 Task: Create a task  Add search functionality to the app , assign it to team member softage.9@softage.net in the project TransTech and update the status of the task to  At Risk , set the priority of the task to Medium.
Action: Mouse moved to (46, 368)
Screenshot: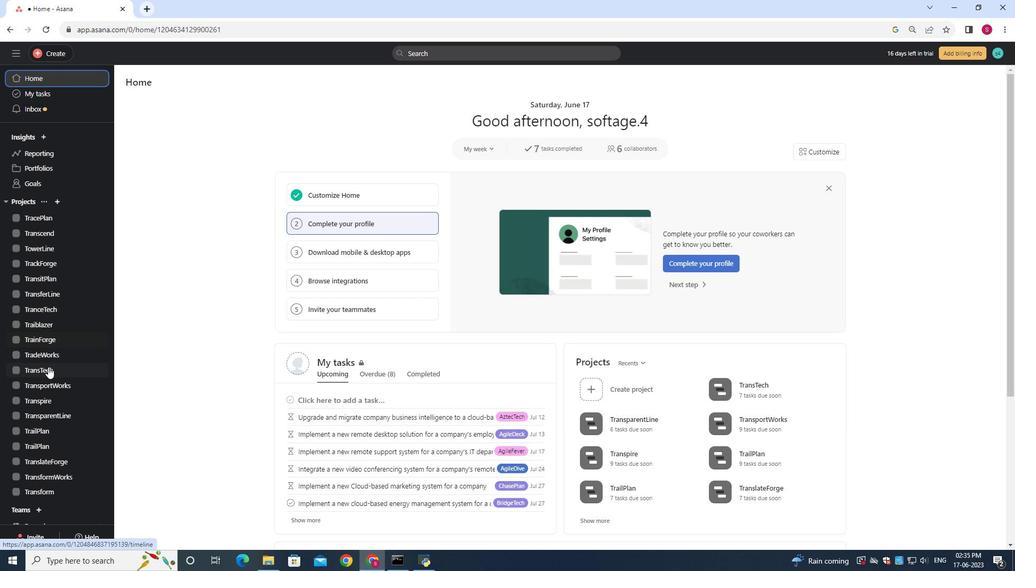 
Action: Mouse pressed left at (46, 368)
Screenshot: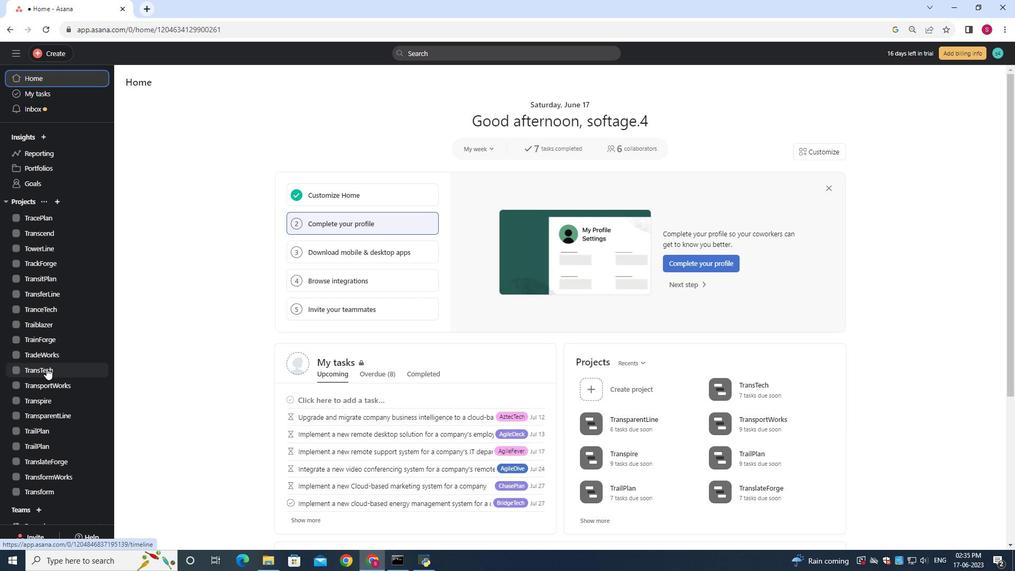 
Action: Mouse moved to (135, 122)
Screenshot: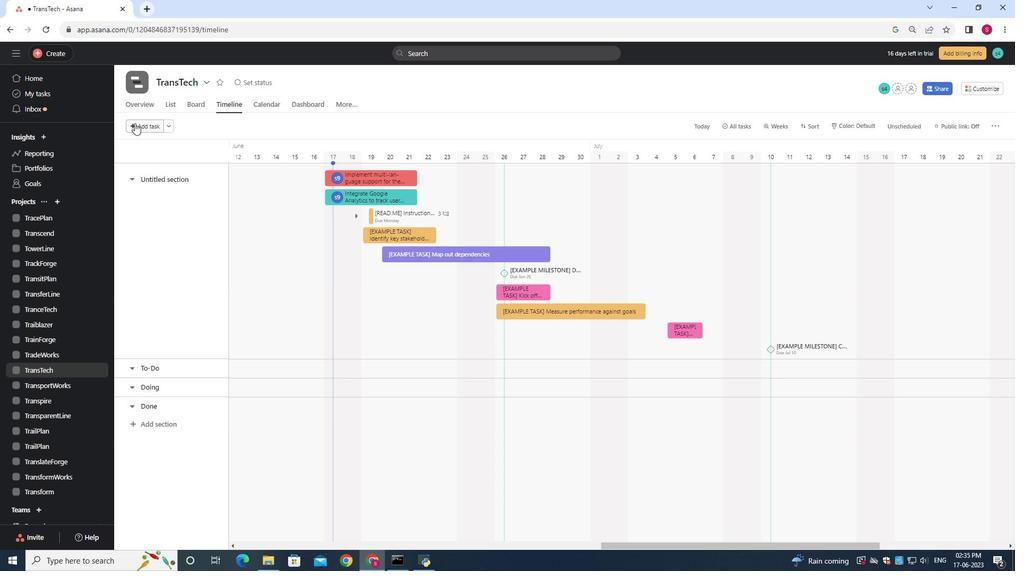 
Action: Mouse pressed left at (135, 122)
Screenshot: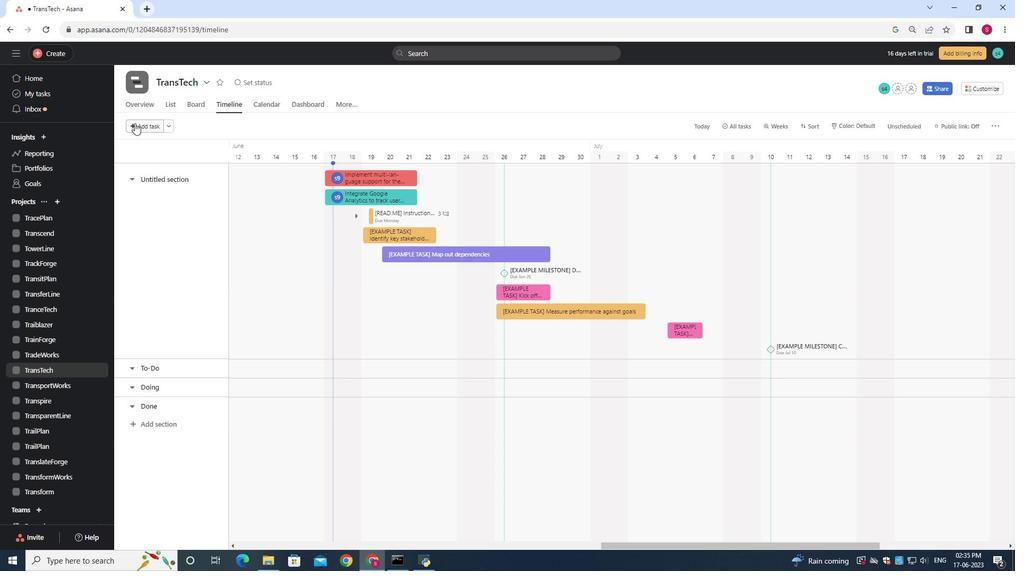 
Action: Mouse moved to (219, 143)
Screenshot: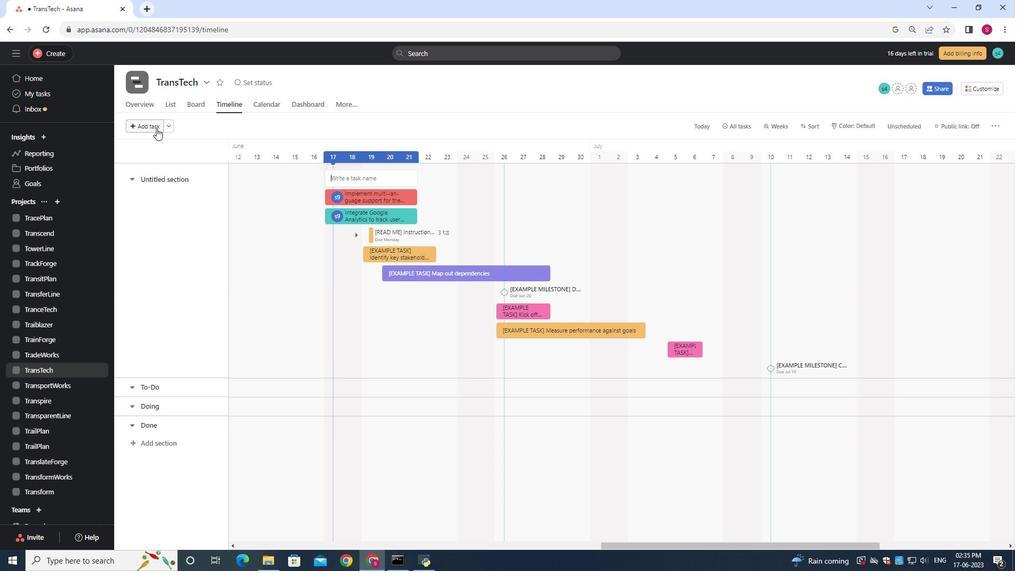
Action: Key pressed <Key.shift>Add<Key.space>search<Key.space>functionality<Key.space>to<Key.space>the<Key.space>app
Screenshot: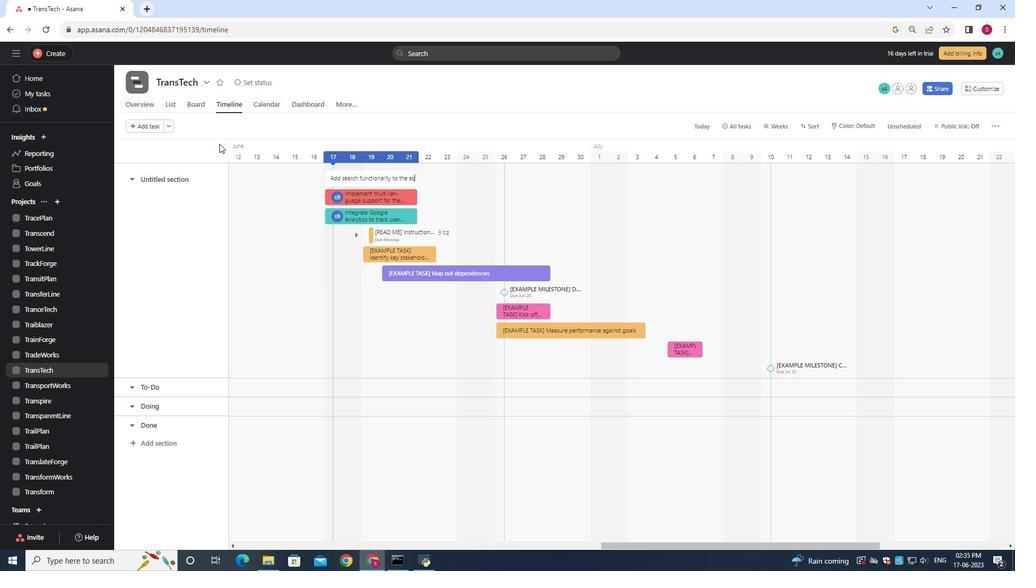 
Action: Mouse moved to (365, 178)
Screenshot: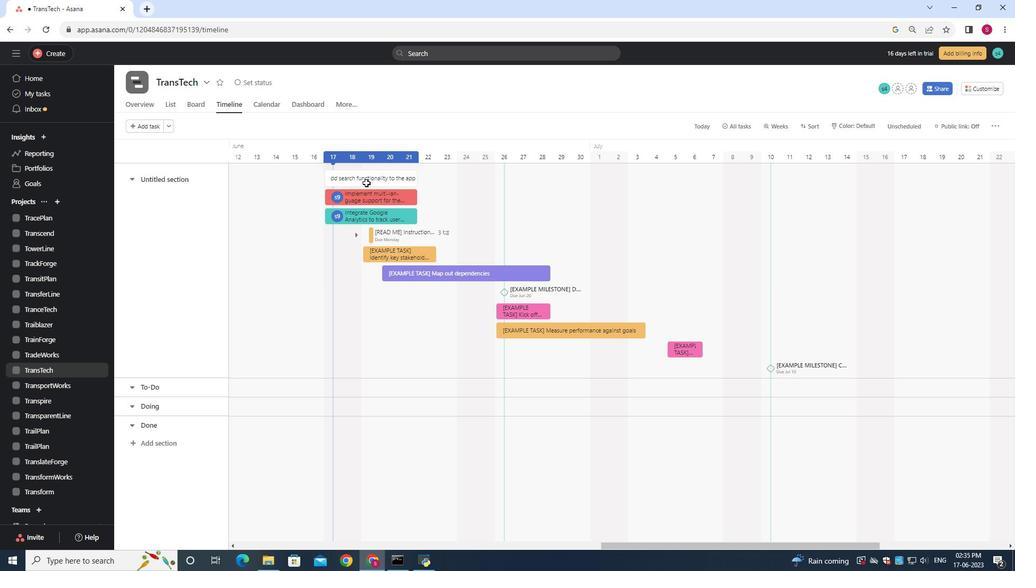 
Action: Mouse pressed left at (365, 178)
Screenshot: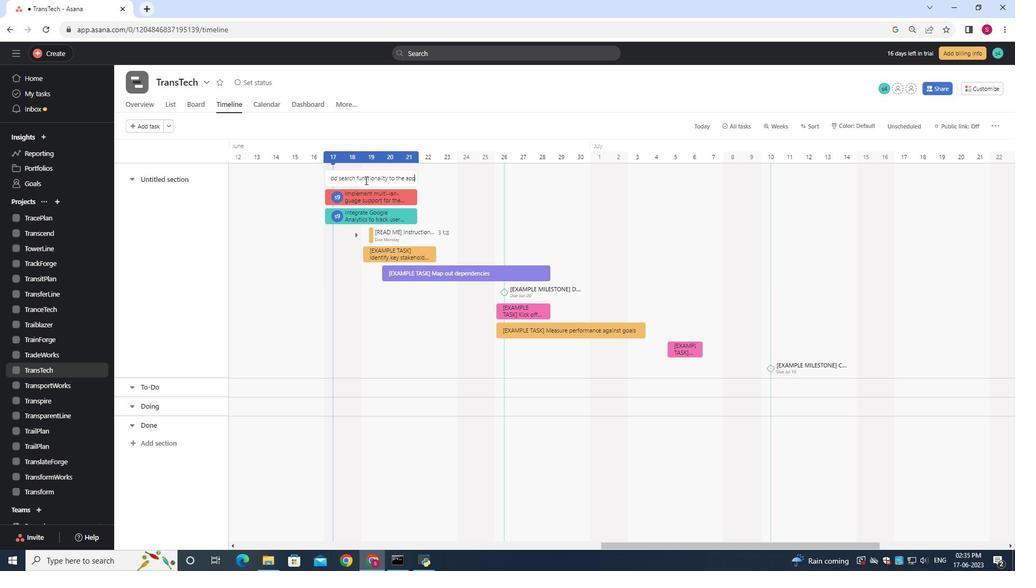
Action: Mouse moved to (785, 183)
Screenshot: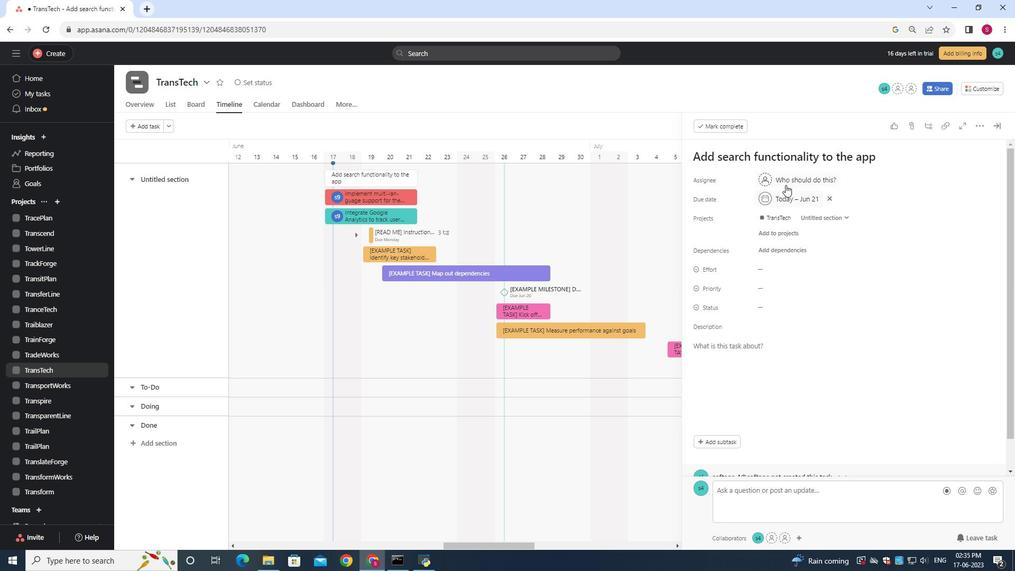 
Action: Mouse pressed left at (785, 183)
Screenshot: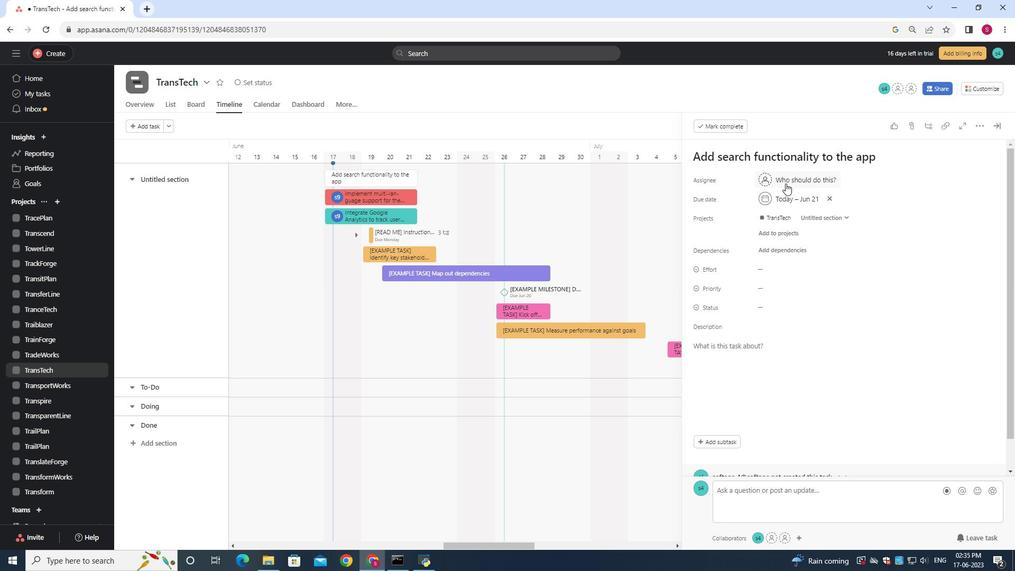 
Action: Key pressed softage.9<Key.shift>@softage.net
Screenshot: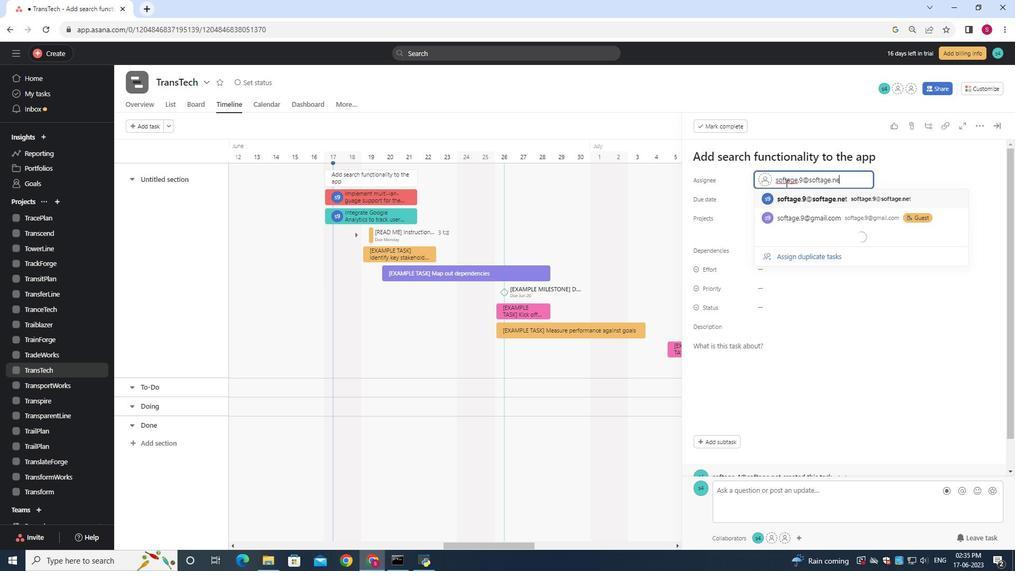 
Action: Mouse moved to (795, 194)
Screenshot: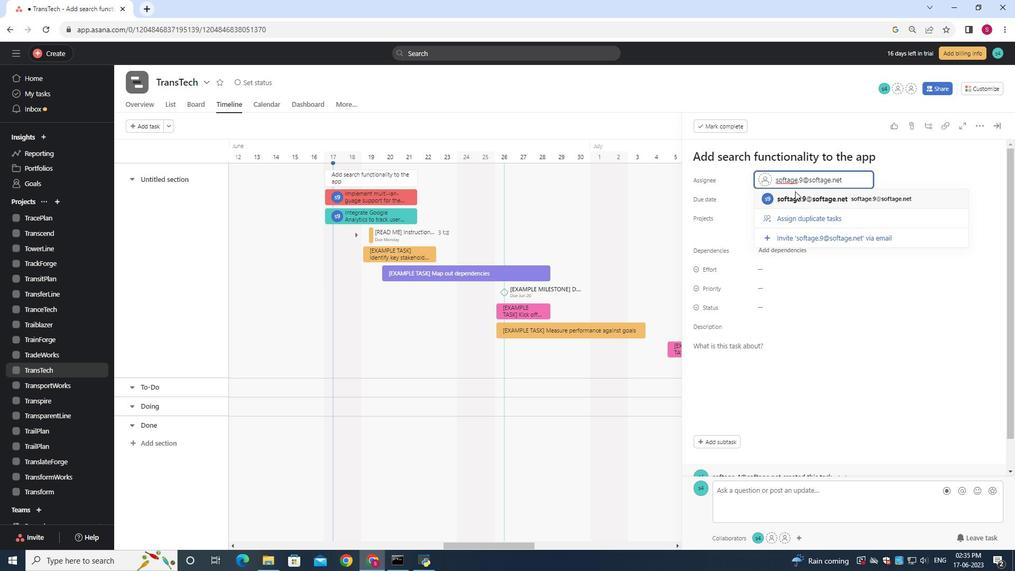 
Action: Mouse pressed left at (795, 194)
Screenshot: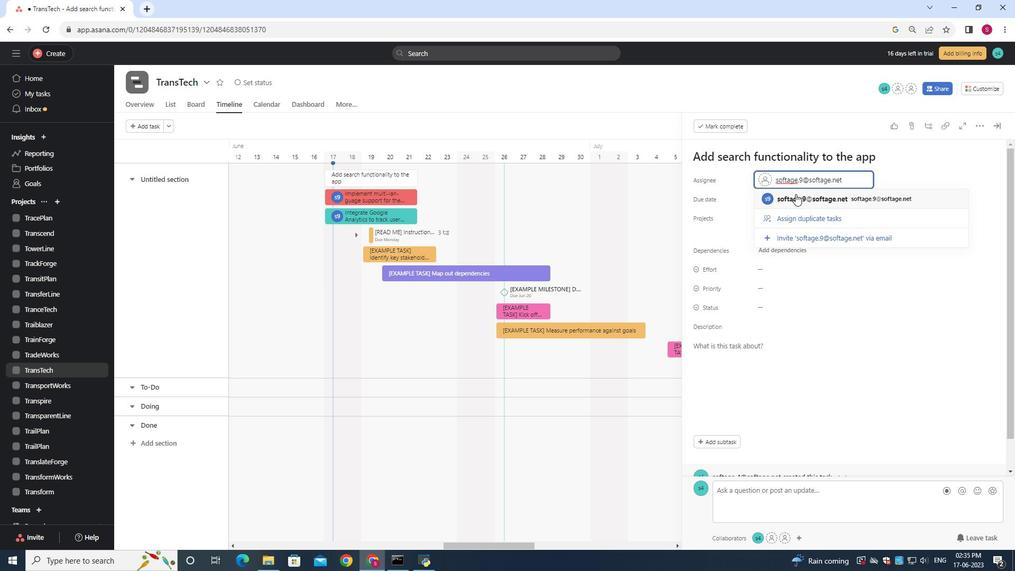 
Action: Mouse moved to (777, 309)
Screenshot: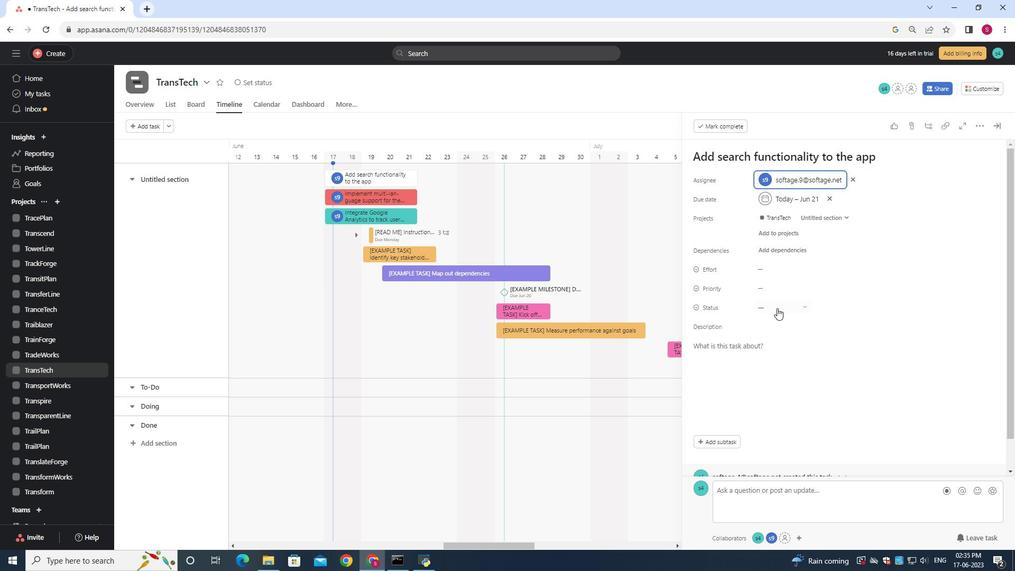 
Action: Mouse pressed left at (777, 309)
Screenshot: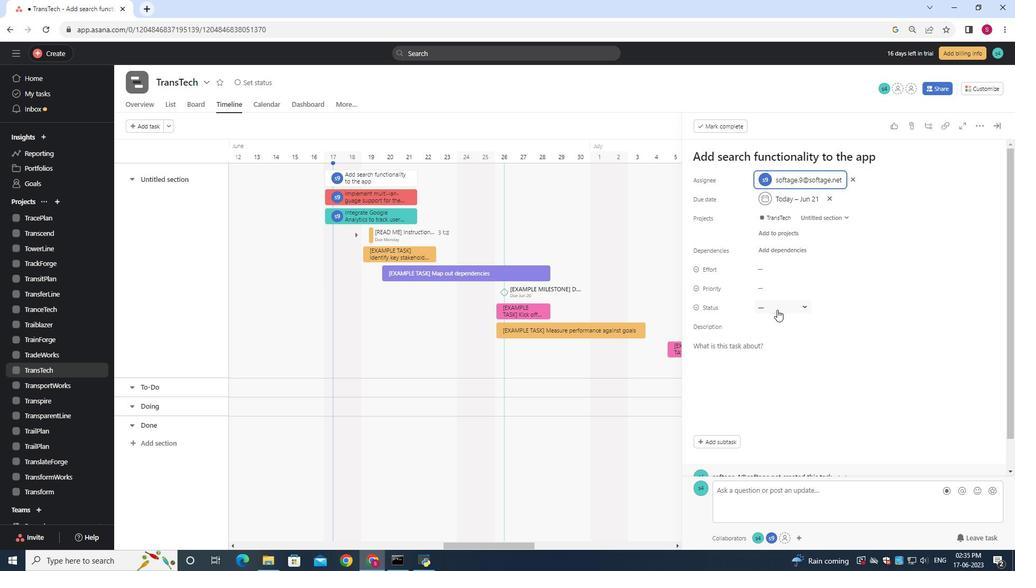 
Action: Mouse moved to (786, 353)
Screenshot: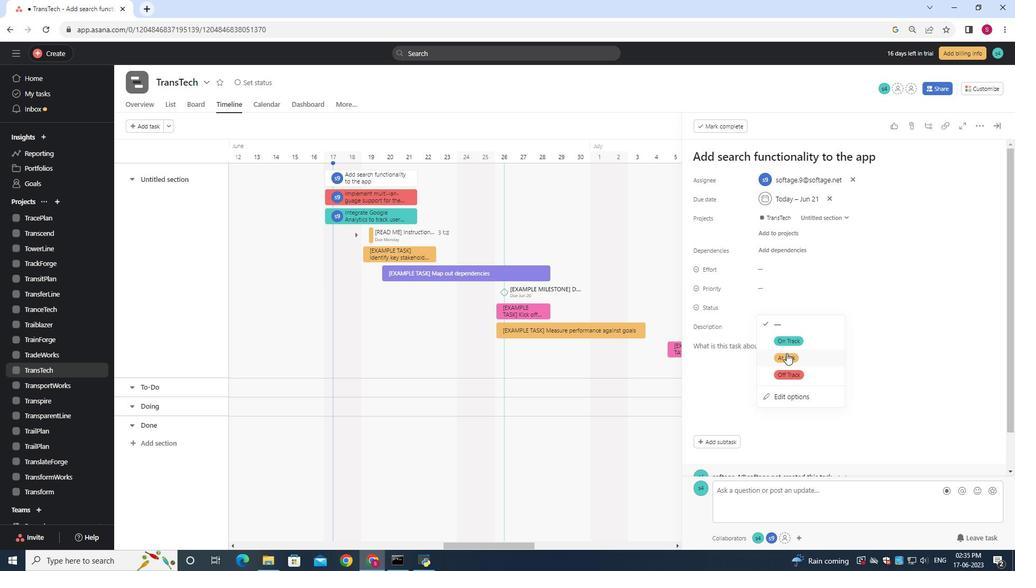 
Action: Mouse pressed left at (786, 353)
Screenshot: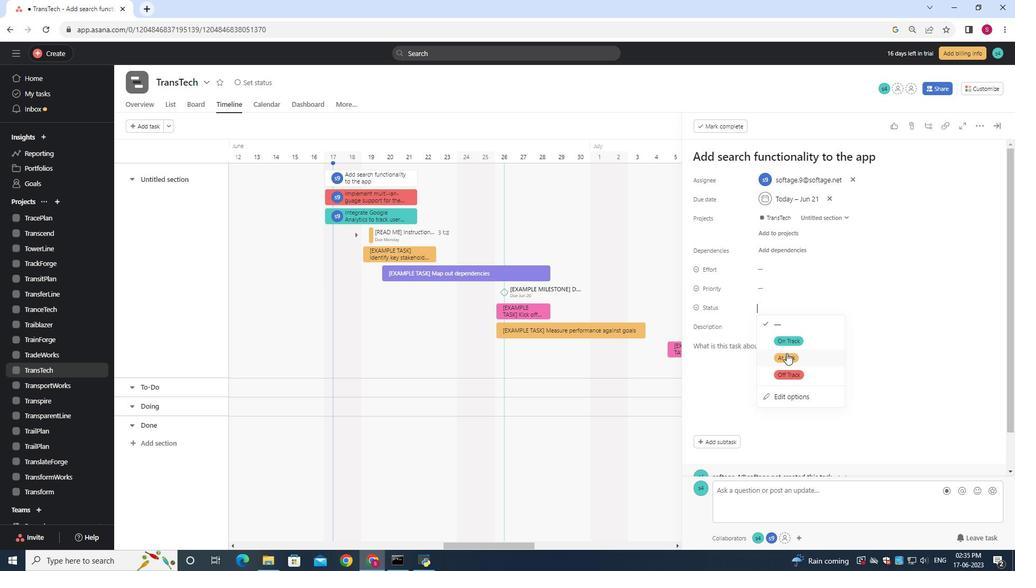 
Action: Mouse moved to (767, 289)
Screenshot: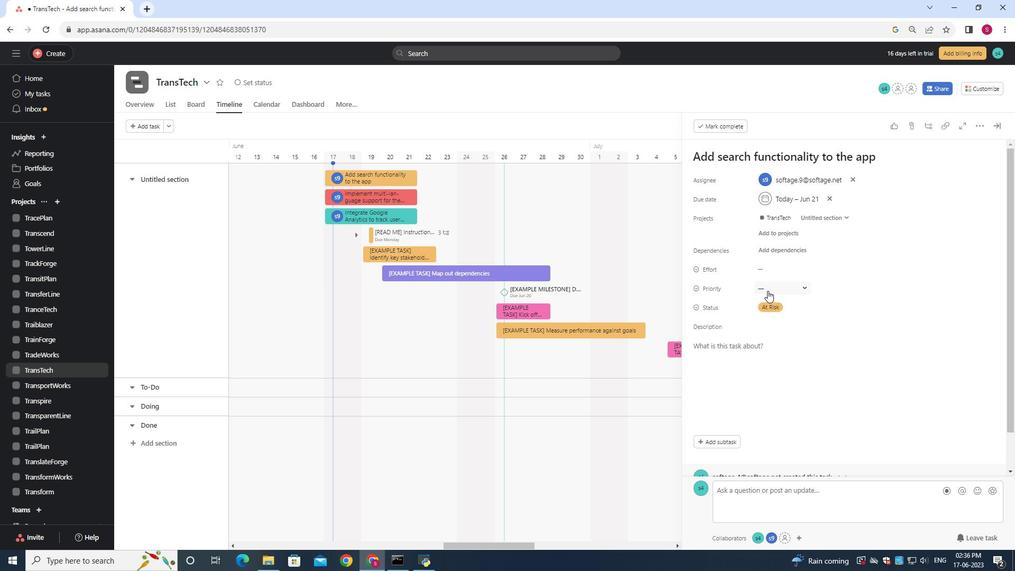 
Action: Mouse pressed left at (767, 289)
Screenshot: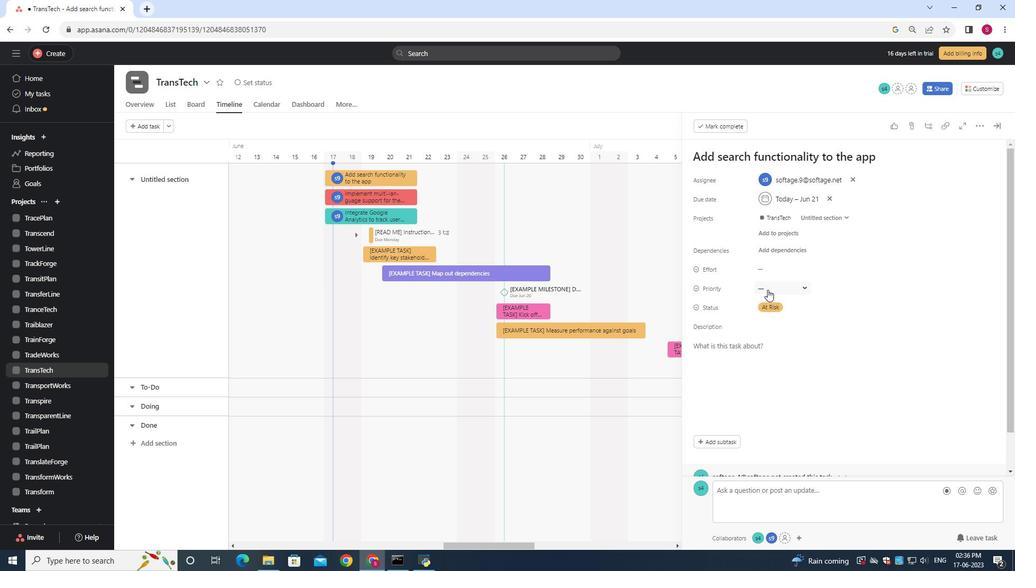 
Action: Mouse moved to (790, 332)
Screenshot: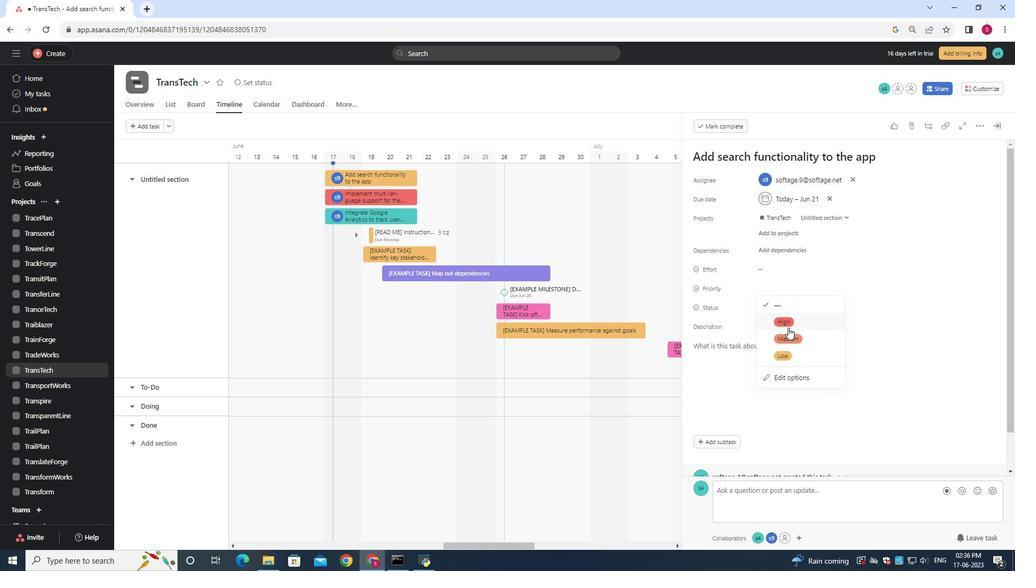 
Action: Mouse pressed left at (790, 332)
Screenshot: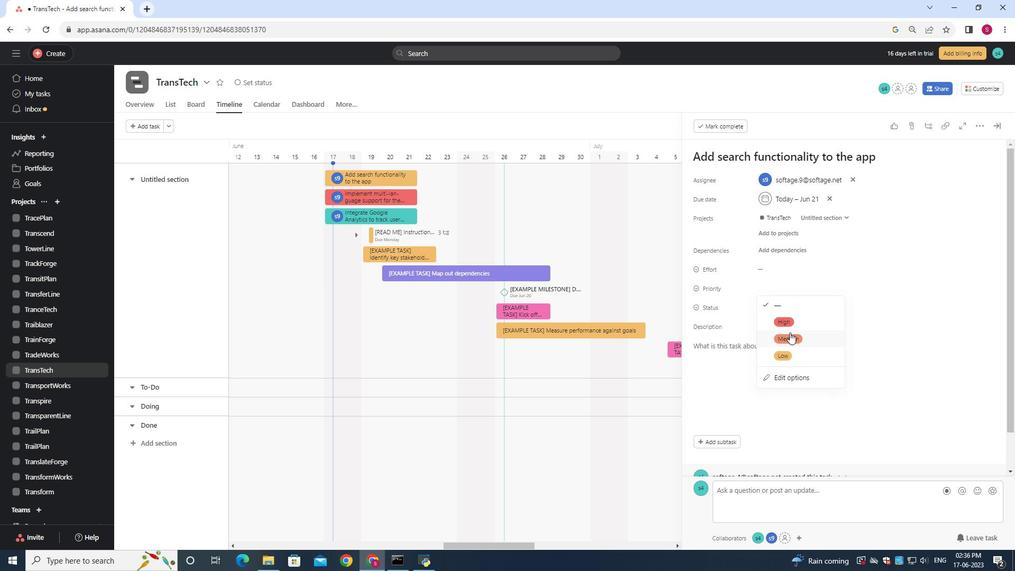 
